 Task: Create in the project WolfTech in Backlog an issue 'Develop a new tool for automated testing of natural language processing models', assign it to team member softage.2@softage.net and change the status to IN PROGRESS.
Action: Mouse moved to (218, 59)
Screenshot: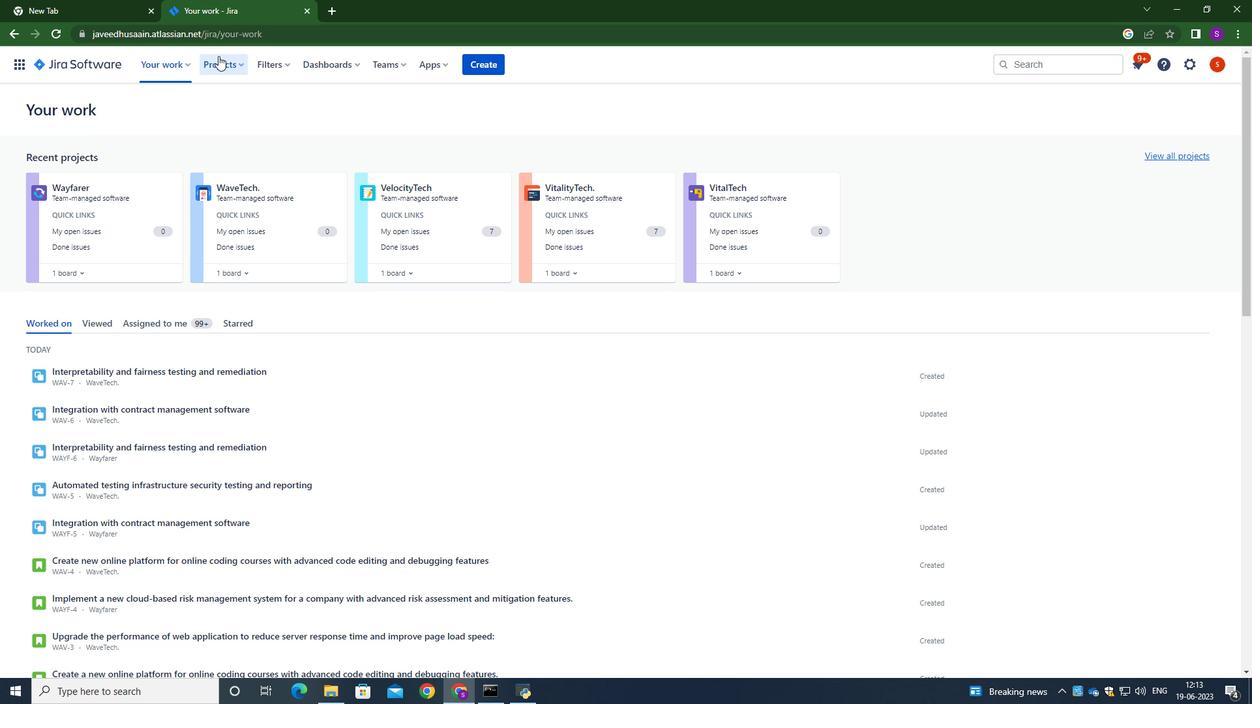
Action: Mouse pressed left at (218, 59)
Screenshot: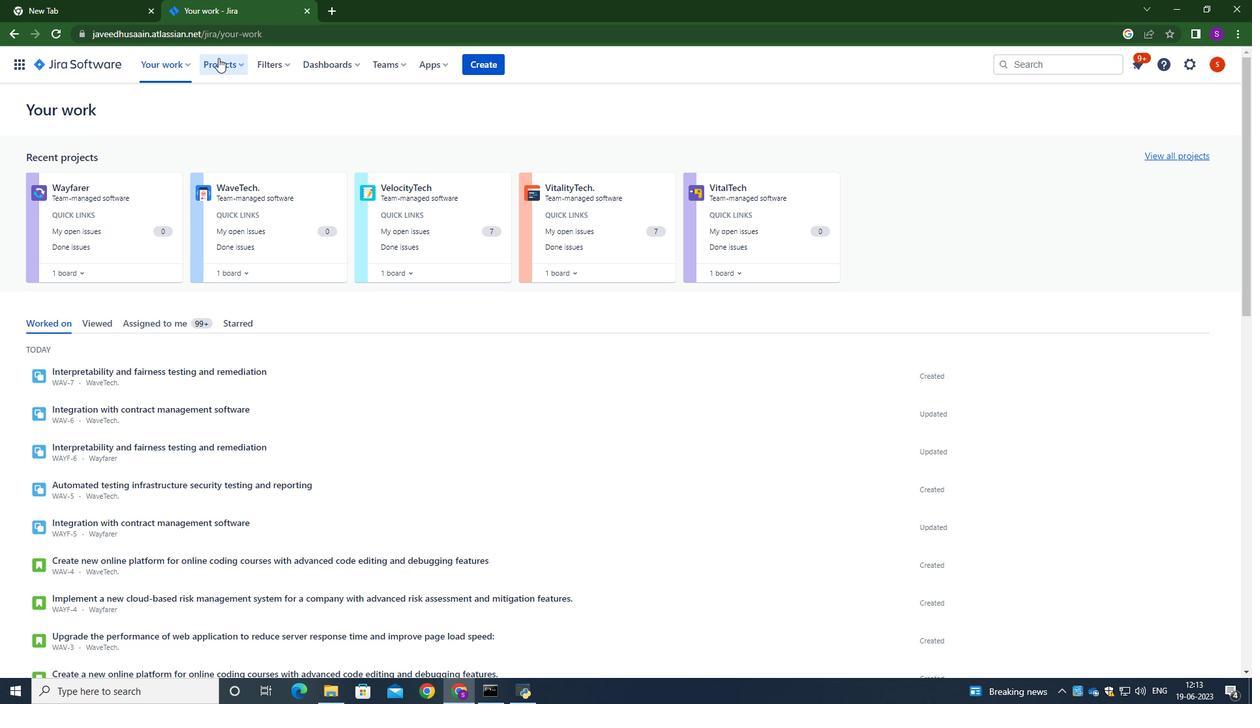 
Action: Mouse moved to (249, 127)
Screenshot: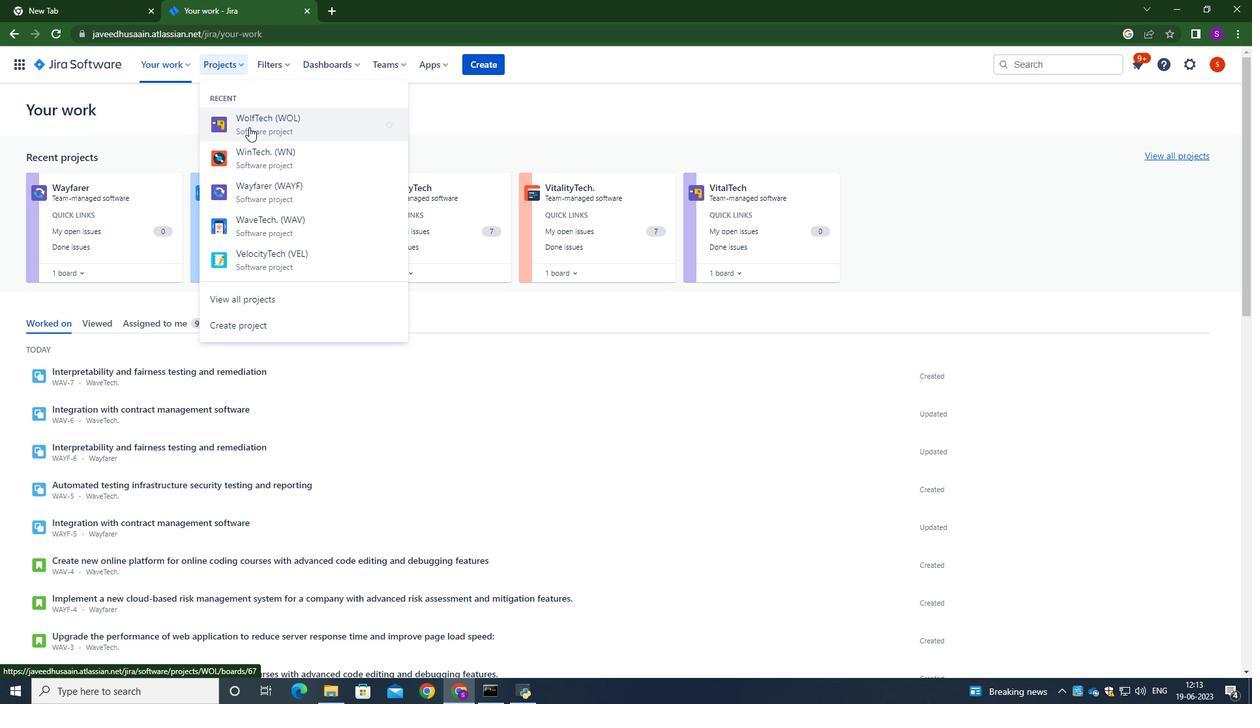 
Action: Mouse pressed left at (249, 127)
Screenshot: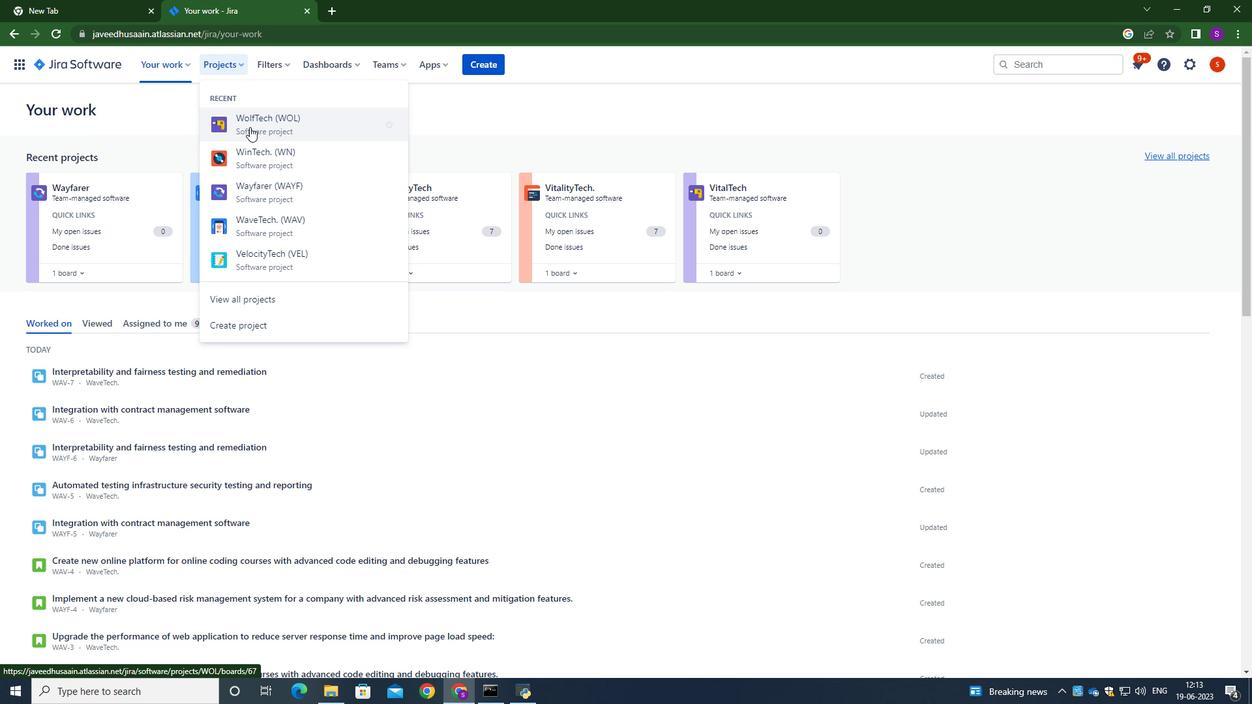 
Action: Mouse moved to (76, 205)
Screenshot: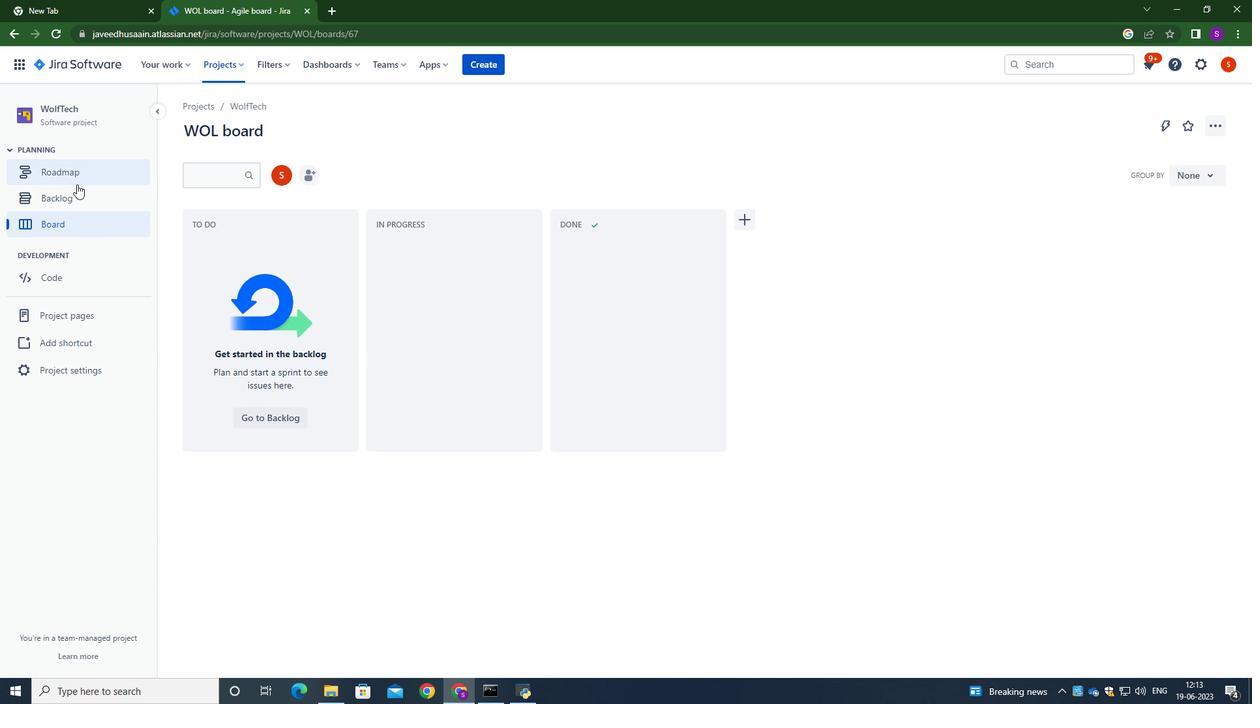 
Action: Mouse pressed left at (76, 205)
Screenshot: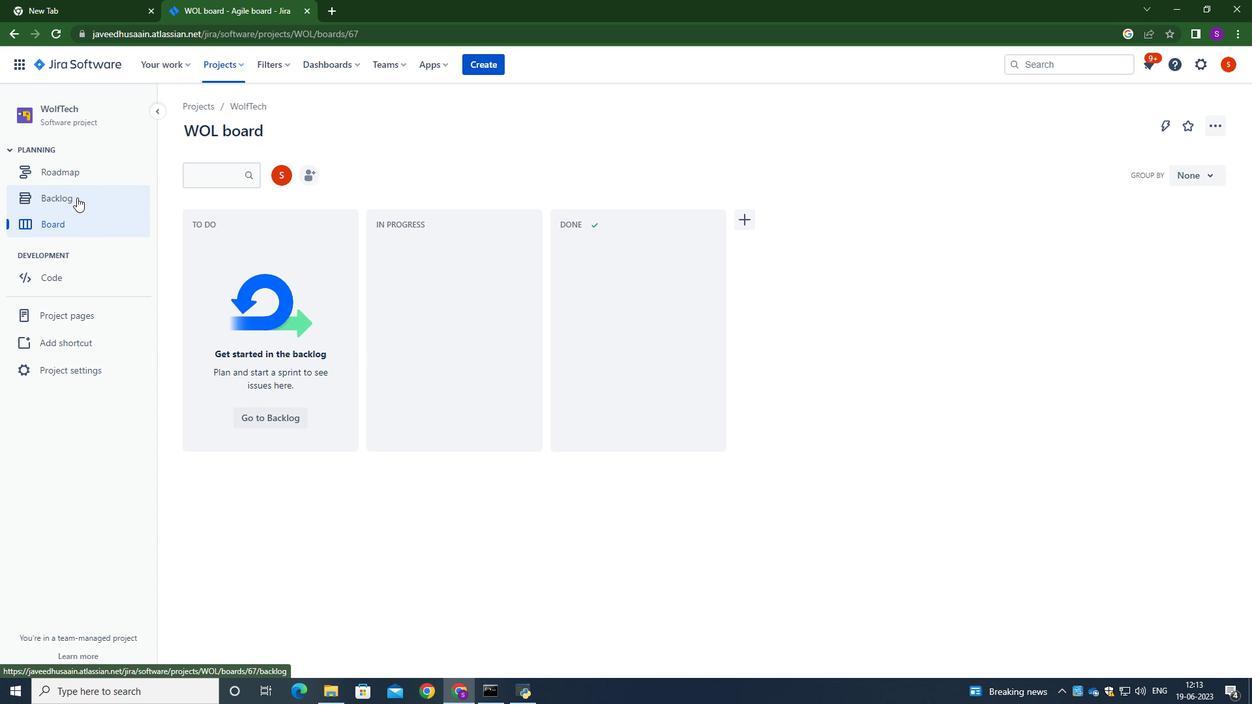 
Action: Mouse moved to (405, 287)
Screenshot: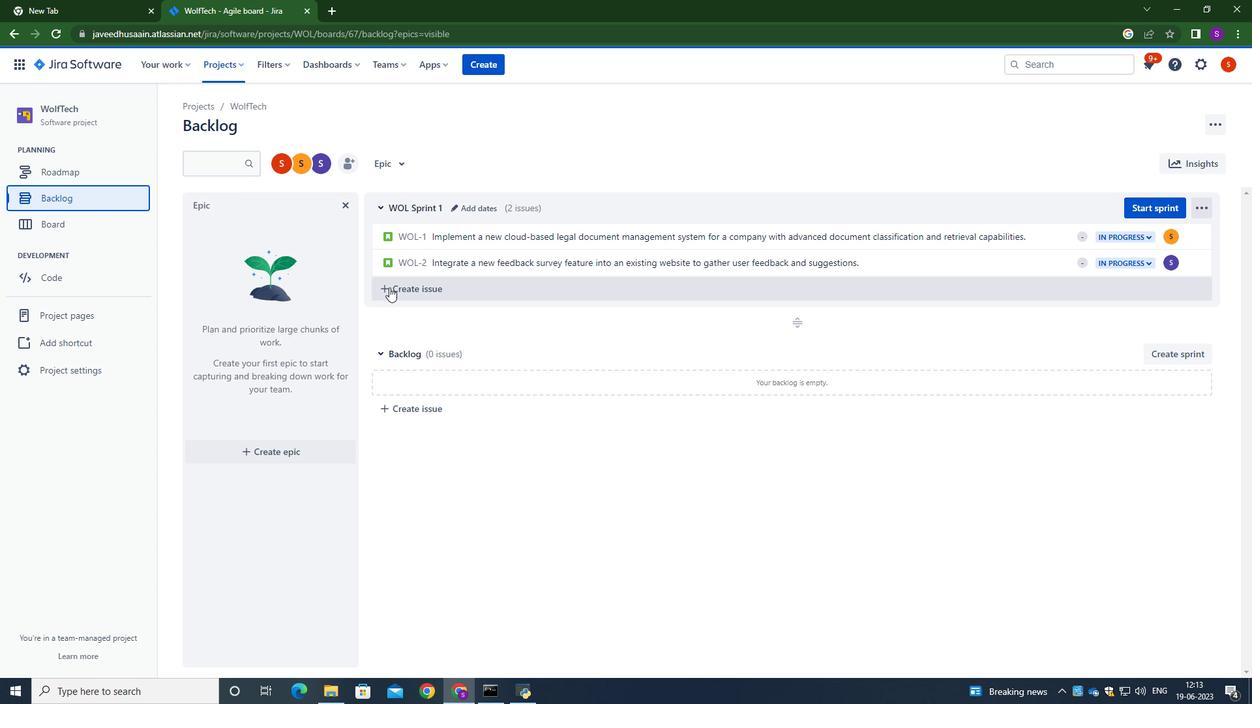 
Action: Mouse pressed left at (405, 287)
Screenshot: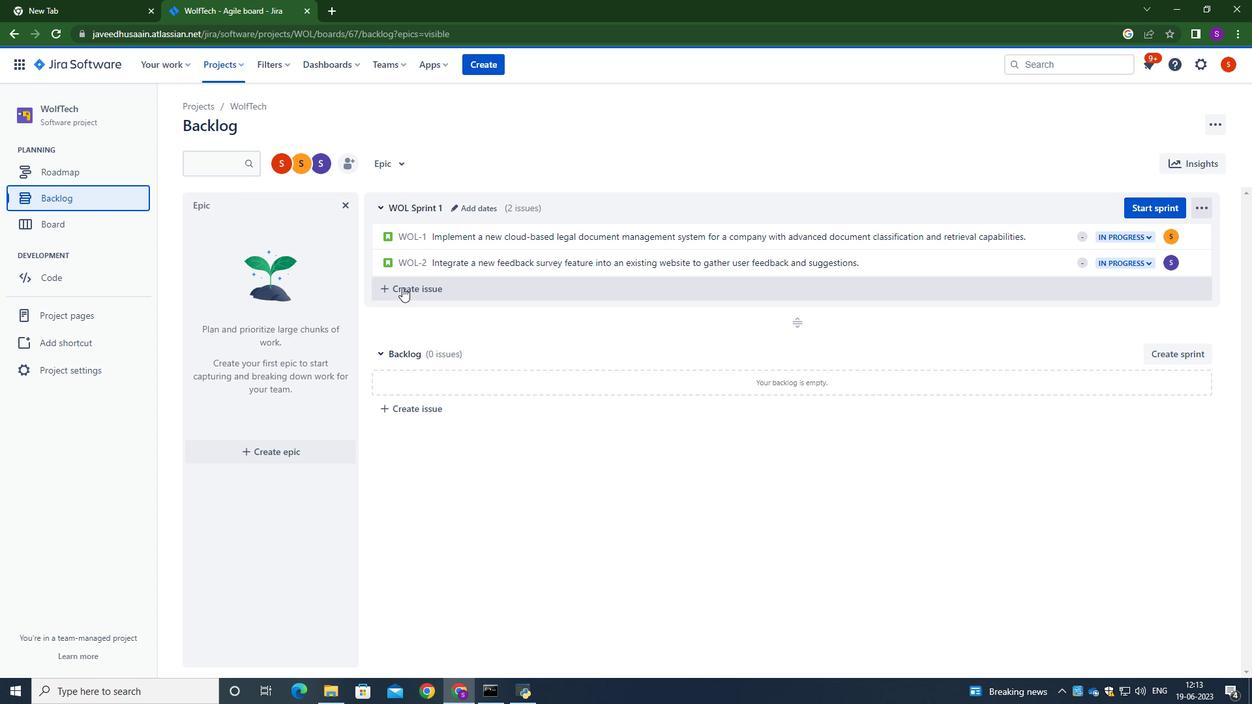 
Action: Mouse moved to (442, 287)
Screenshot: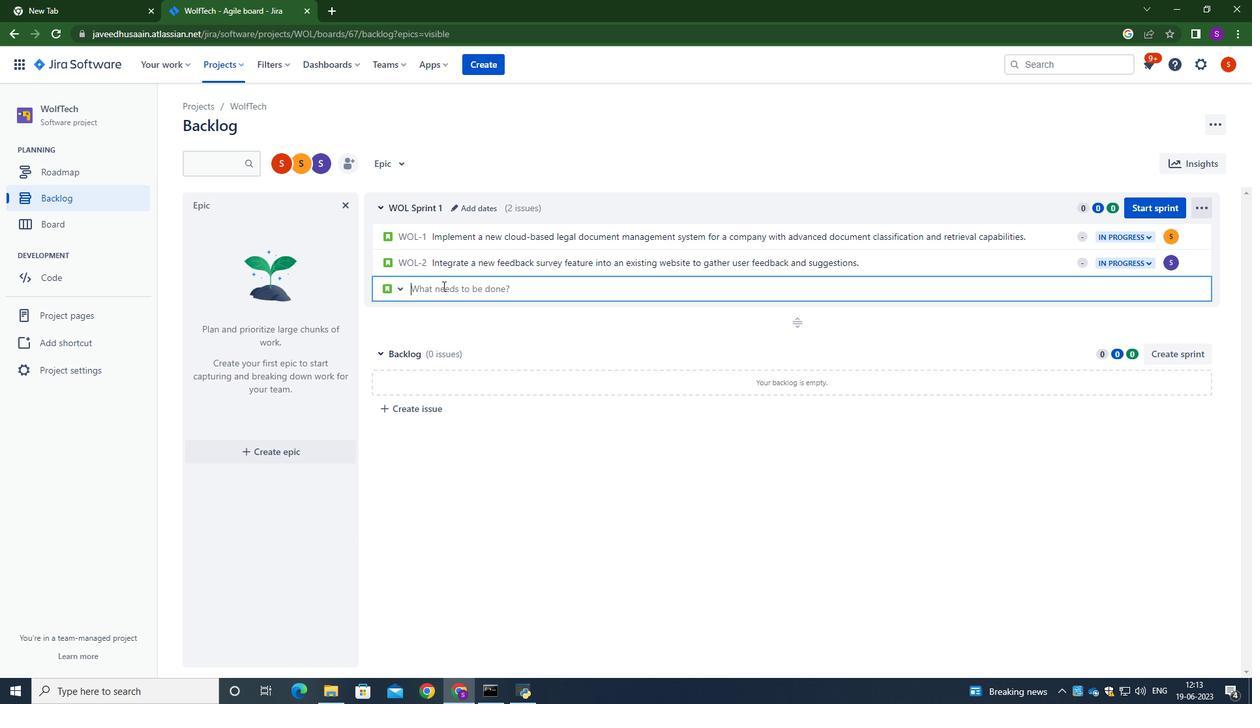 
Action: Mouse pressed left at (442, 287)
Screenshot: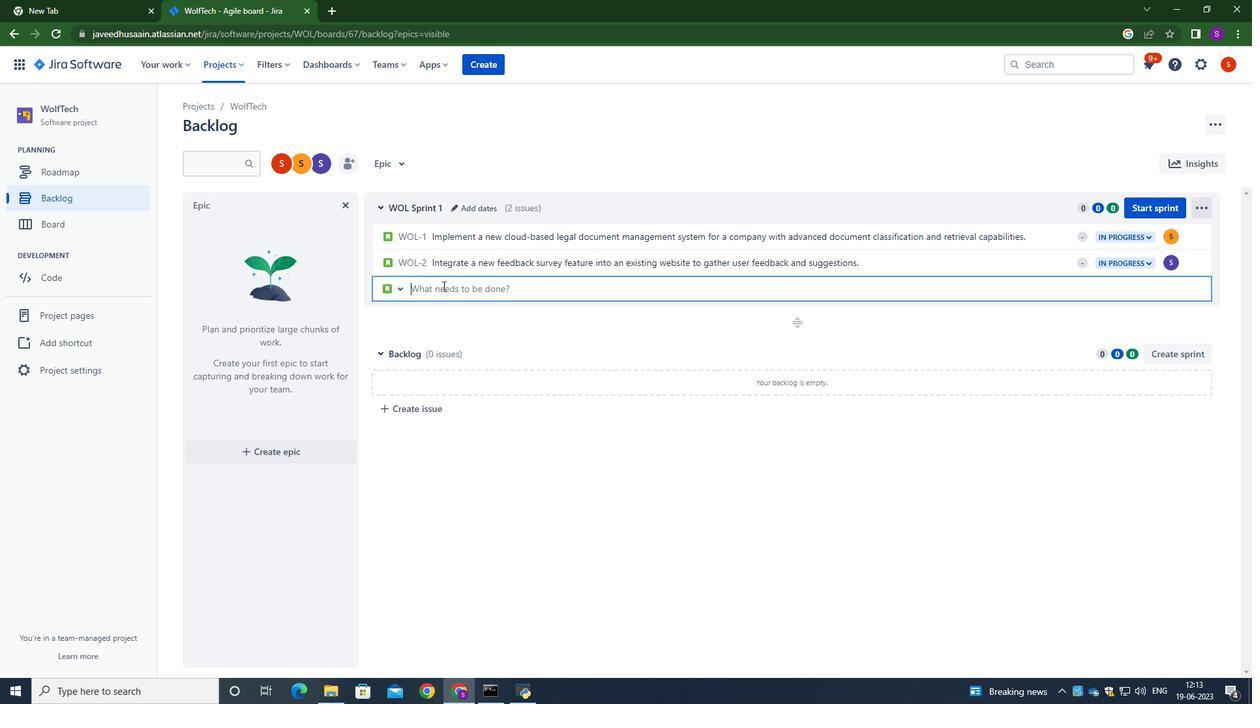 
Action: Key pressed <Key.caps_lock>D<Key.caps_lock>evelop<Key.space>a<Key.space>new<Key.space>tool<Key.space>for<Key.space>automated<Key.space>testing<Key.space>of<Key.space>nau<Key.backspace>tural<Key.space>processing<Key.space>models.<Key.enter>
Screenshot: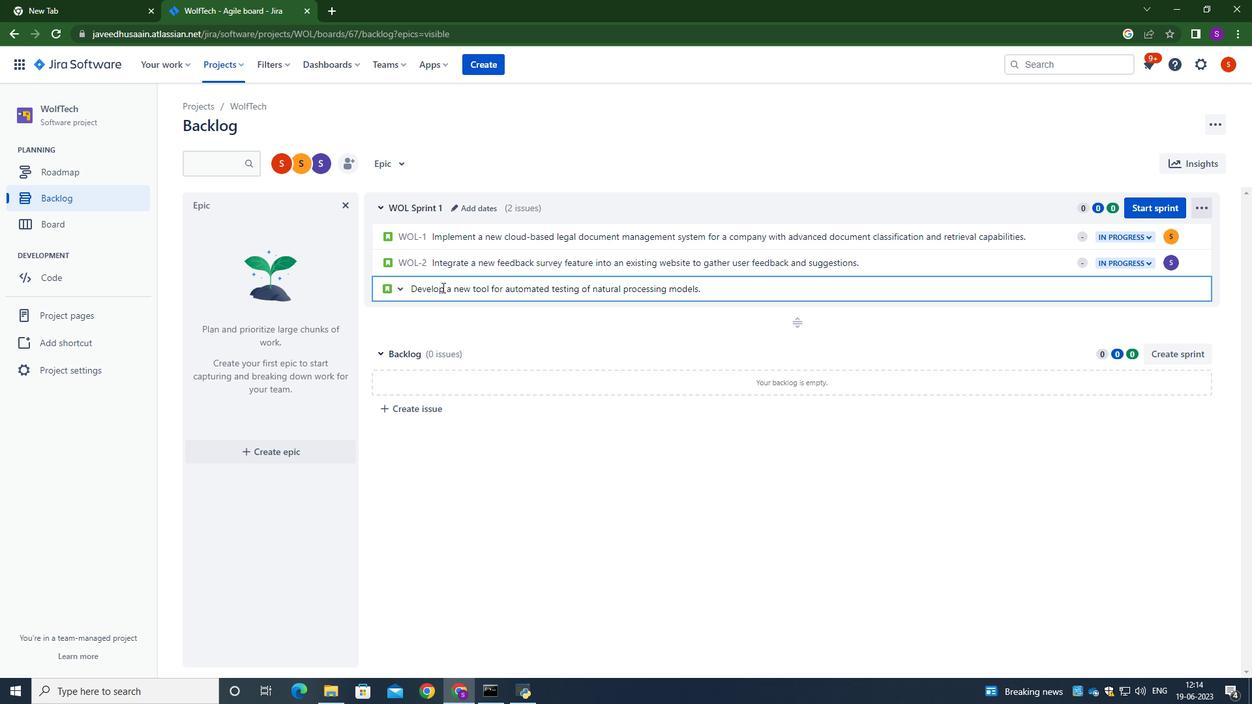 
Action: Mouse moved to (1171, 289)
Screenshot: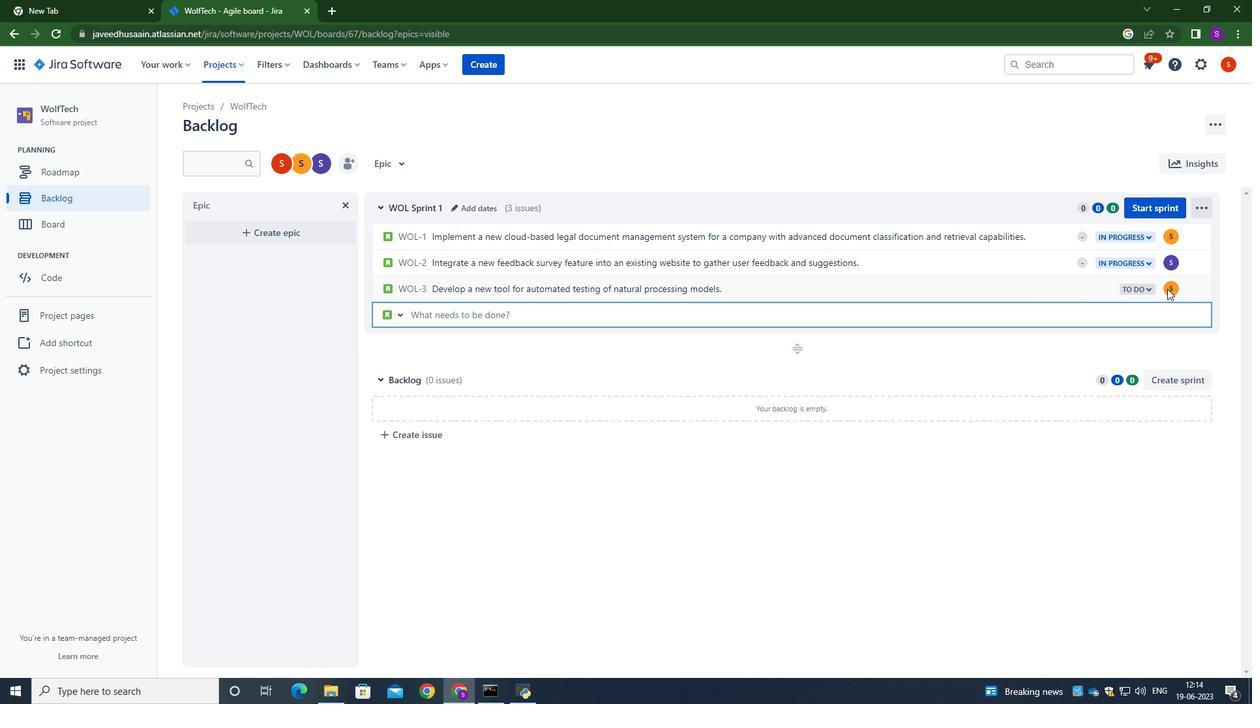 
Action: Mouse pressed left at (1171, 289)
Screenshot: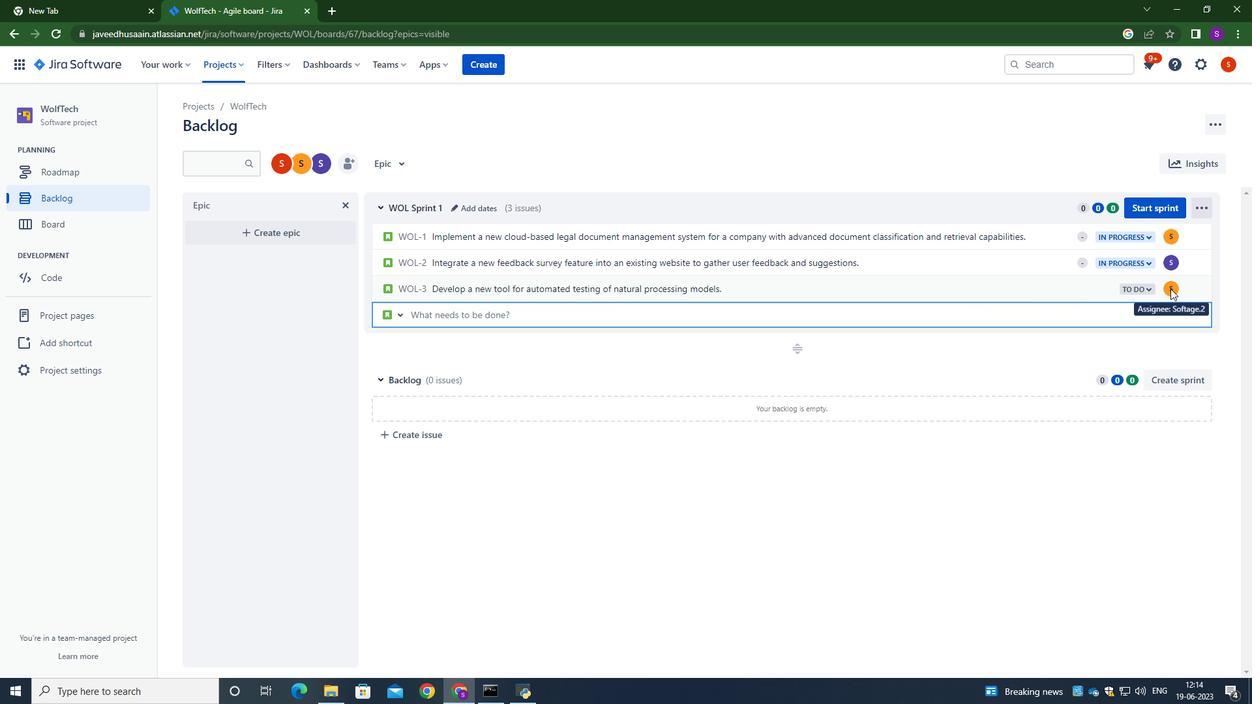 
Action: Mouse moved to (1173, 289)
Screenshot: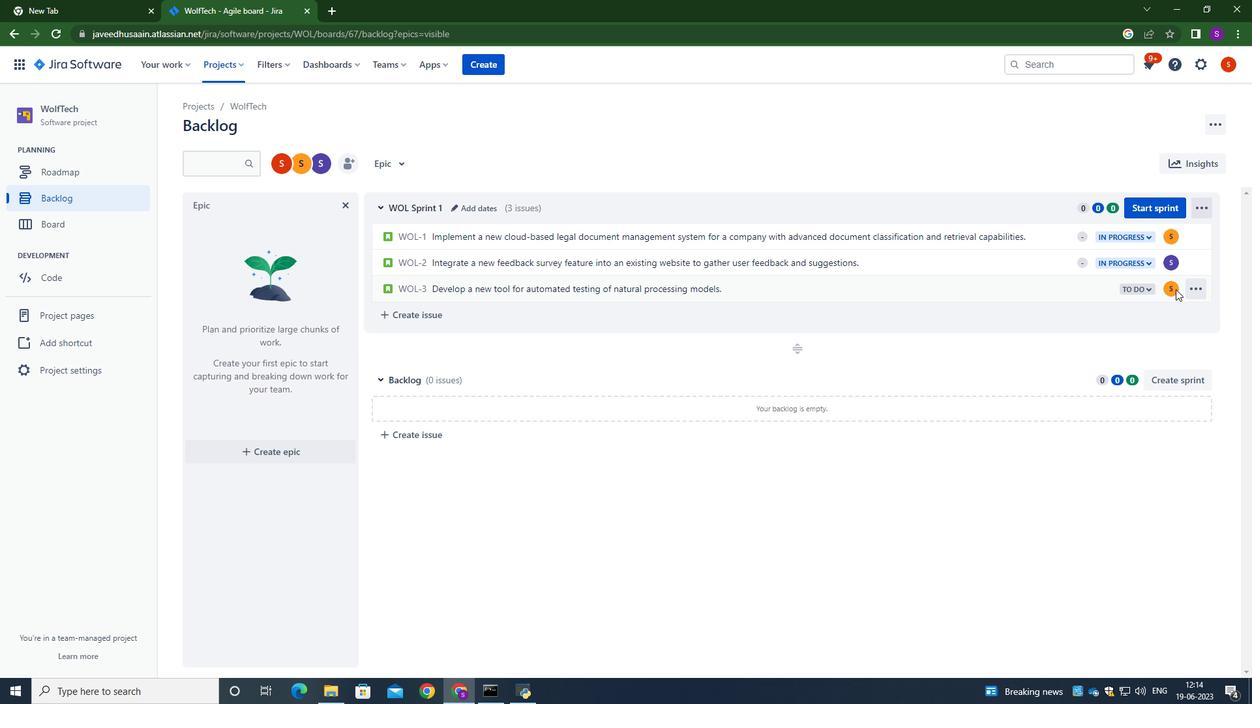 
Action: Mouse pressed left at (1173, 289)
Screenshot: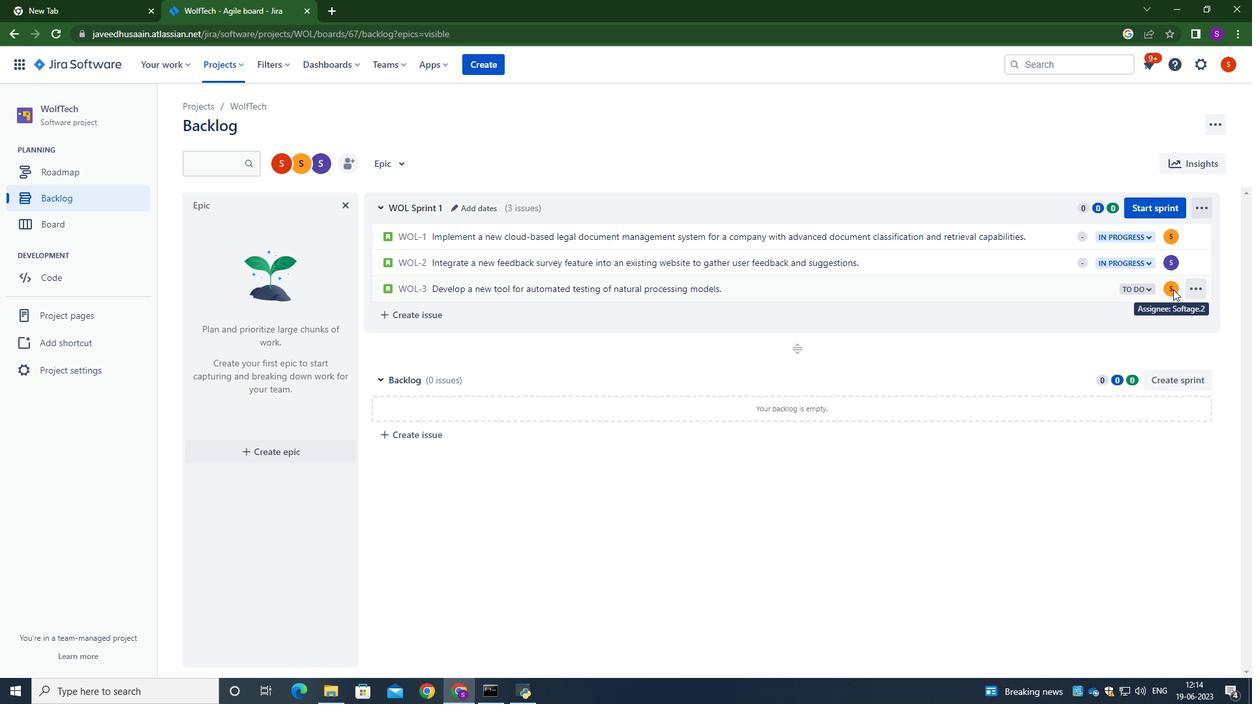 
Action: Mouse moved to (1119, 311)
Screenshot: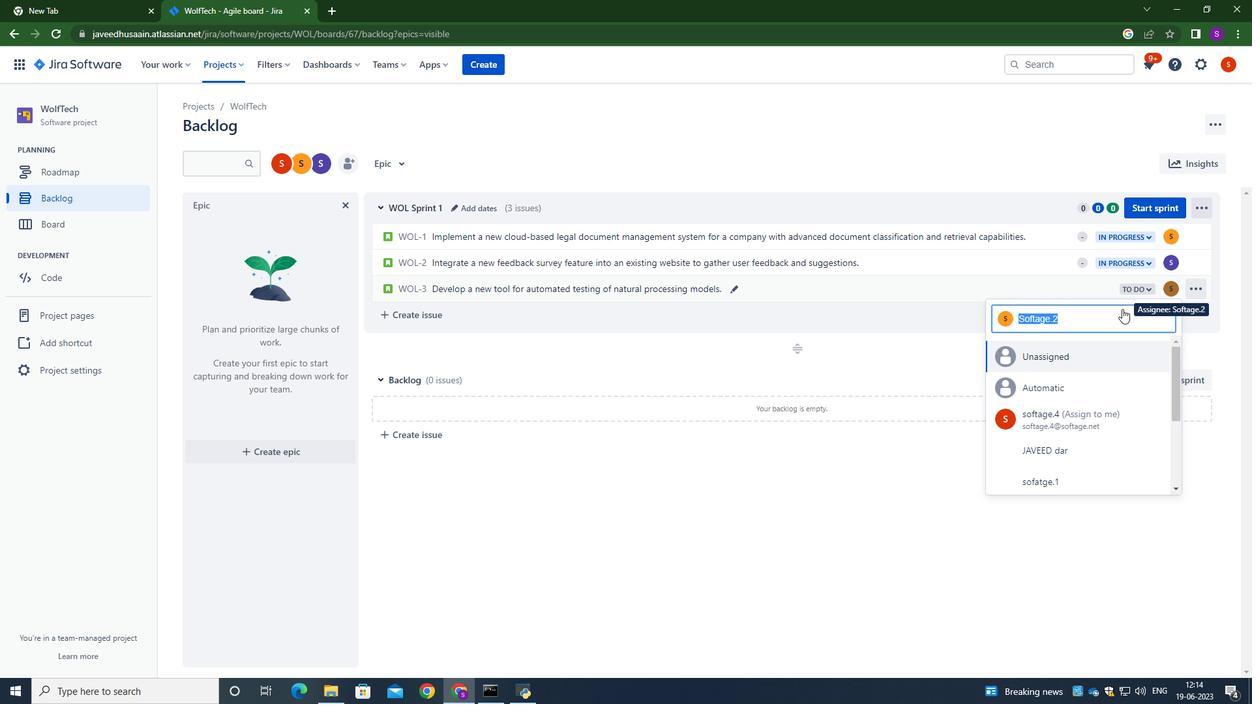 
Action: Key pressed softage.2<Key.shift>@sp<Key.backspace>otage.net
Screenshot: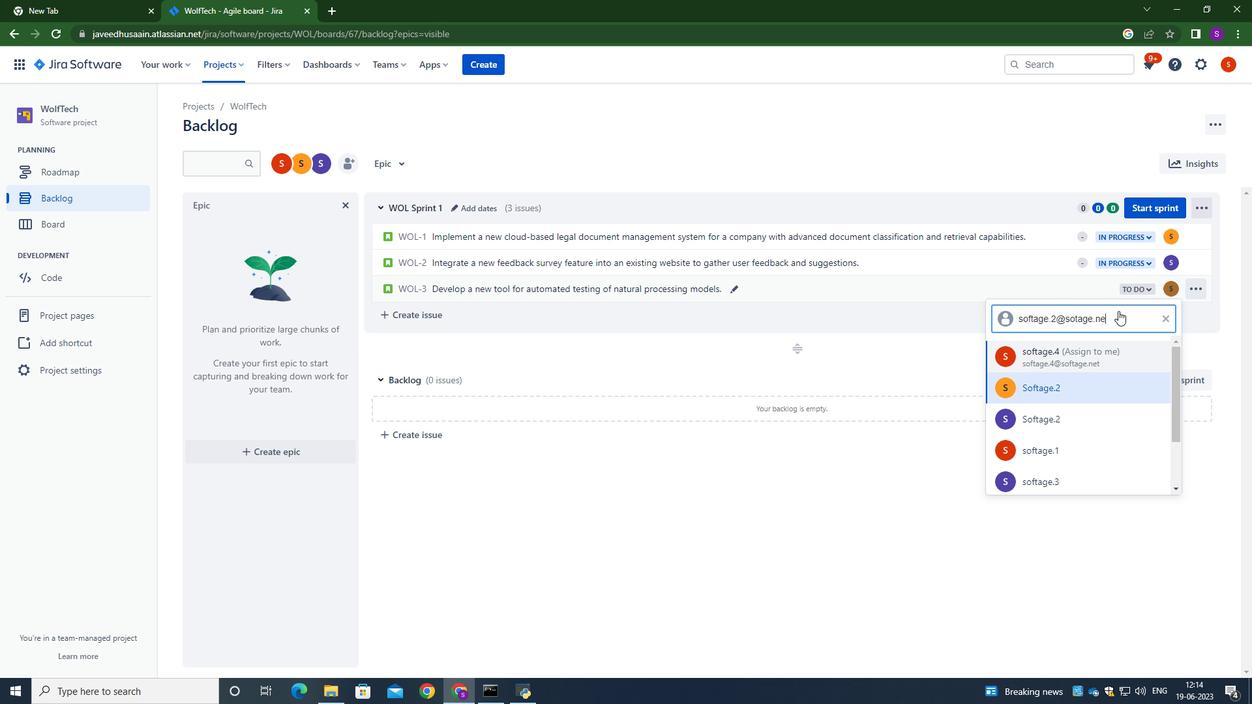 
Action: Mouse moved to (1077, 319)
Screenshot: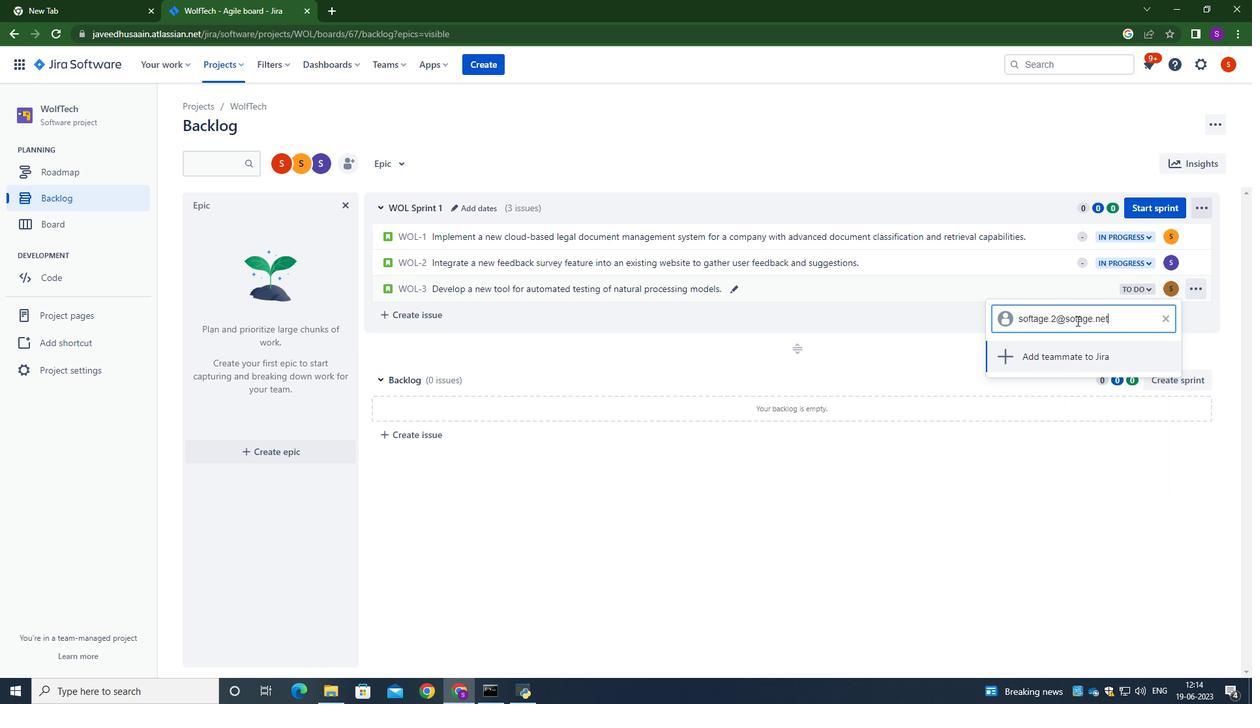 
Action: Mouse pressed left at (1077, 319)
Screenshot: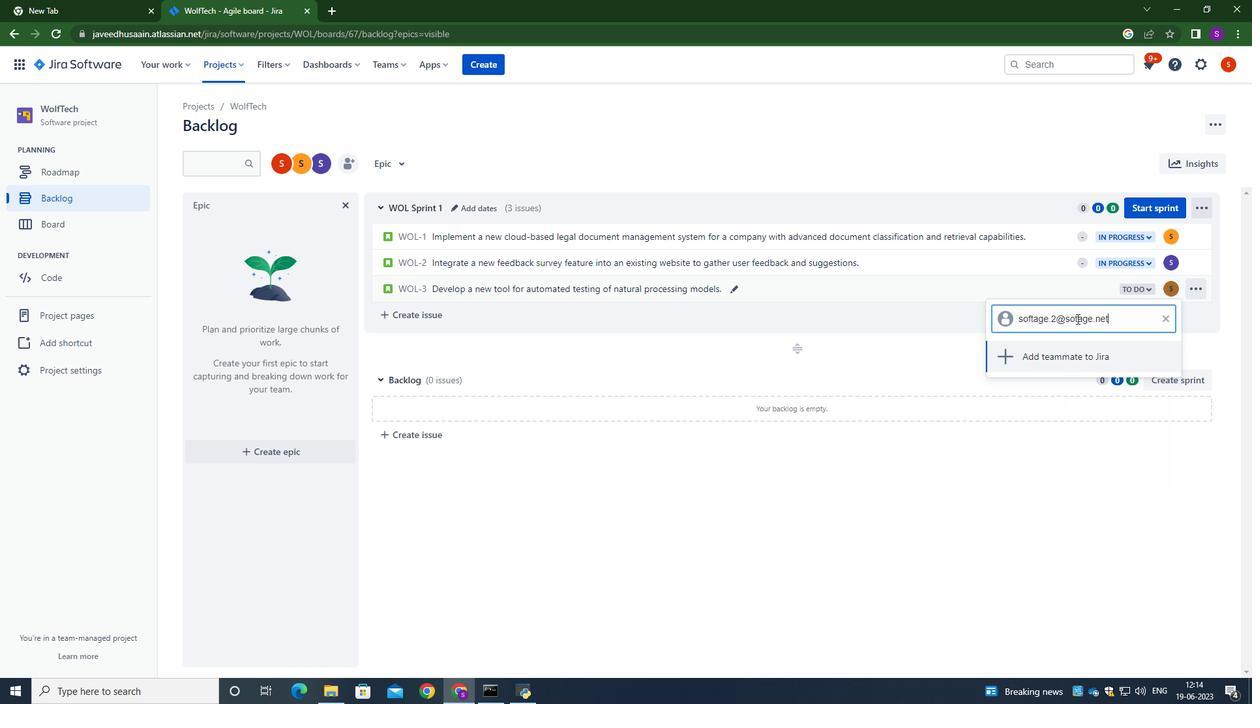 
Action: Mouse moved to (1075, 314)
Screenshot: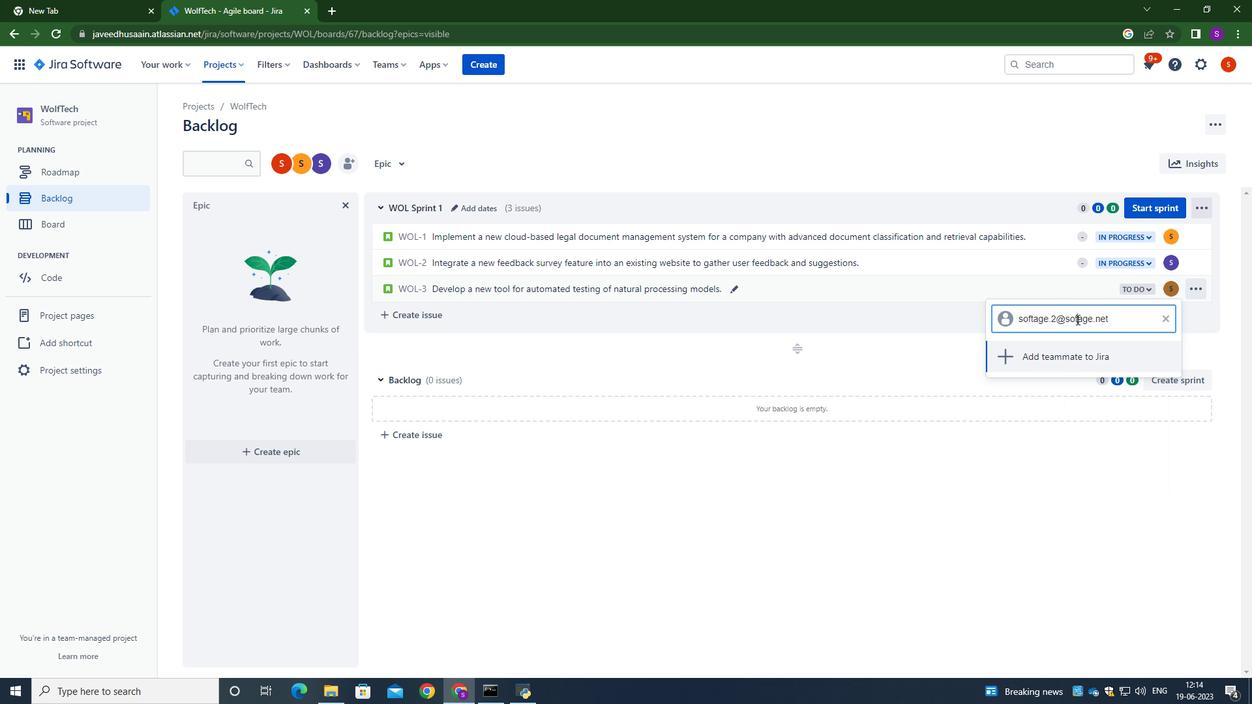 
Action: Key pressed <Key.left>
Screenshot: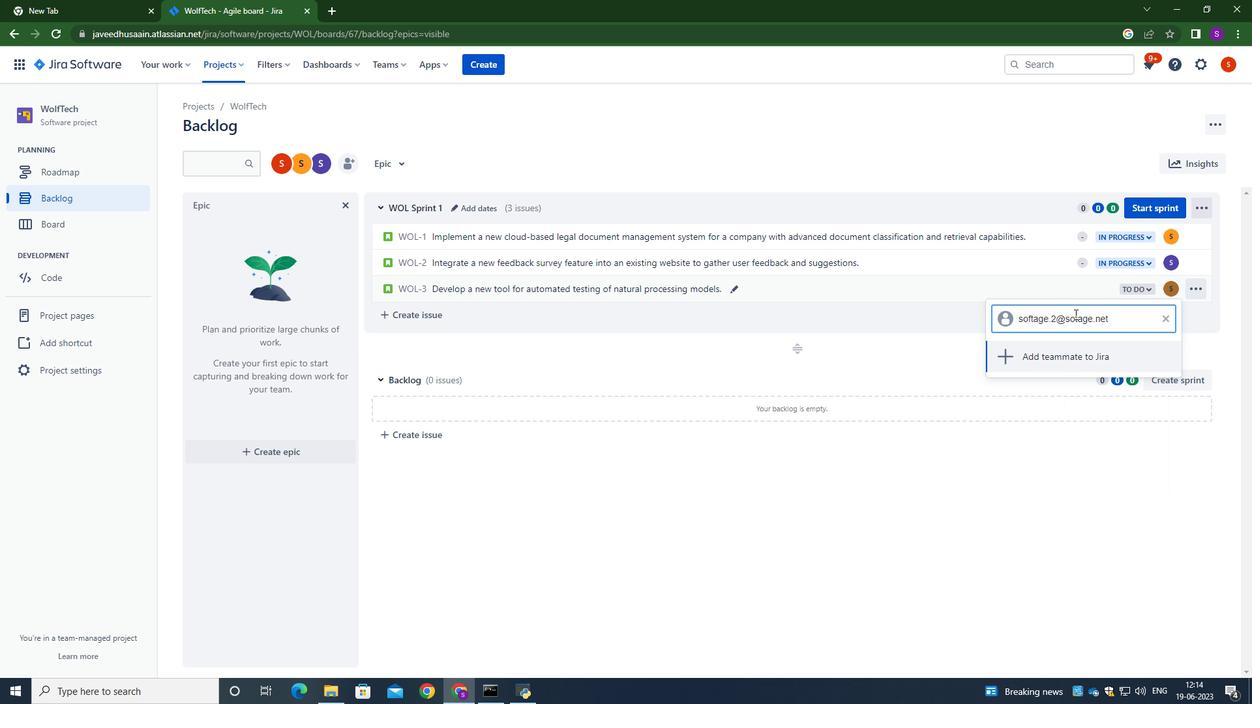 
Action: Mouse moved to (1075, 318)
Screenshot: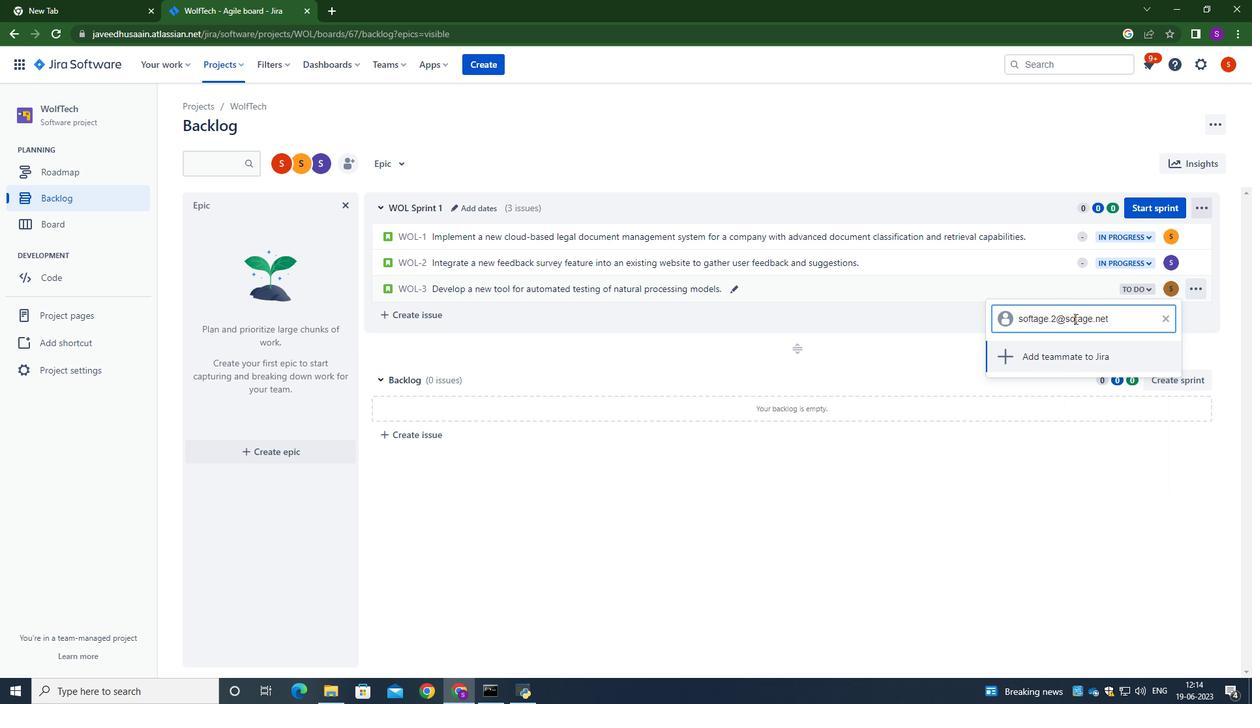 
Action: Key pressed f
Screenshot: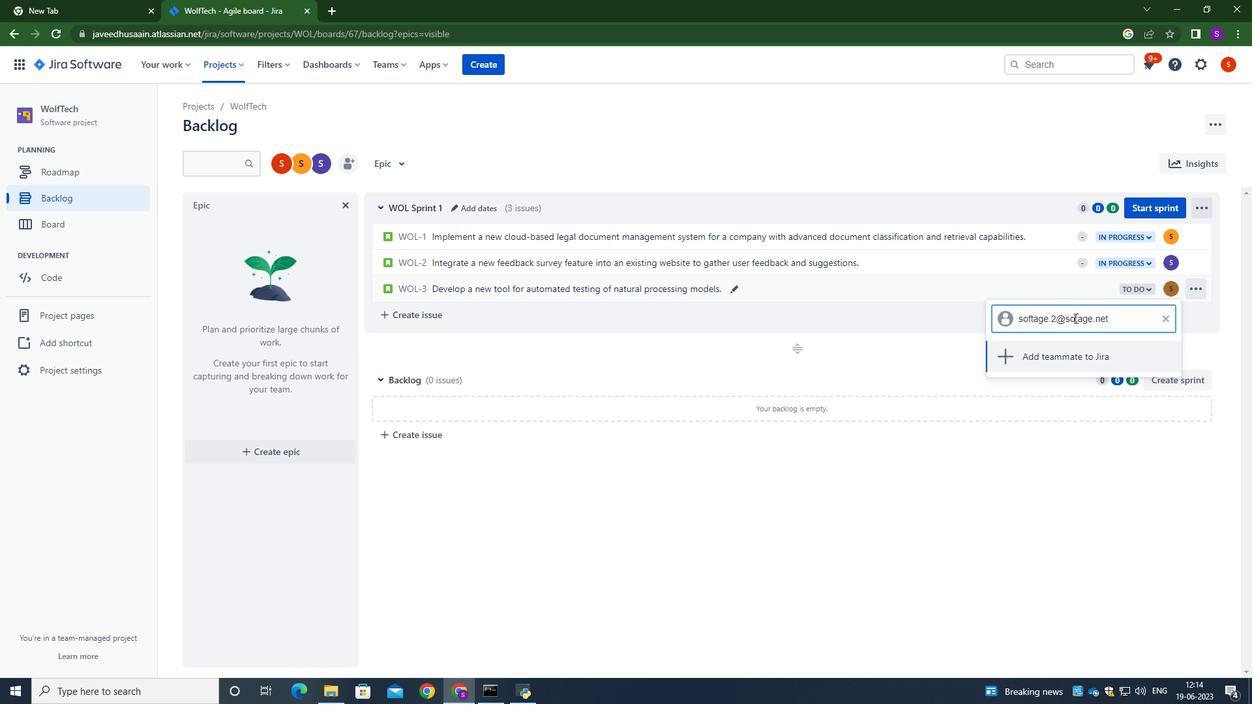 
Action: Mouse moved to (1090, 350)
Screenshot: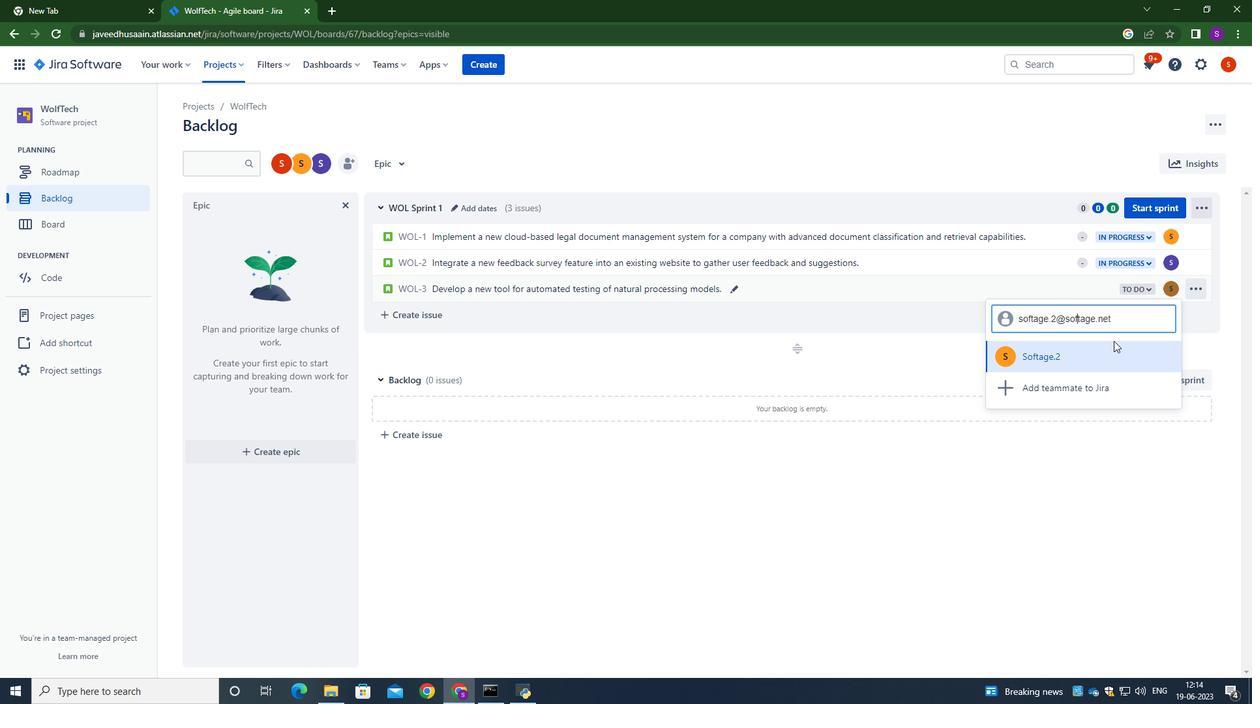 
Action: Mouse pressed left at (1090, 350)
Screenshot: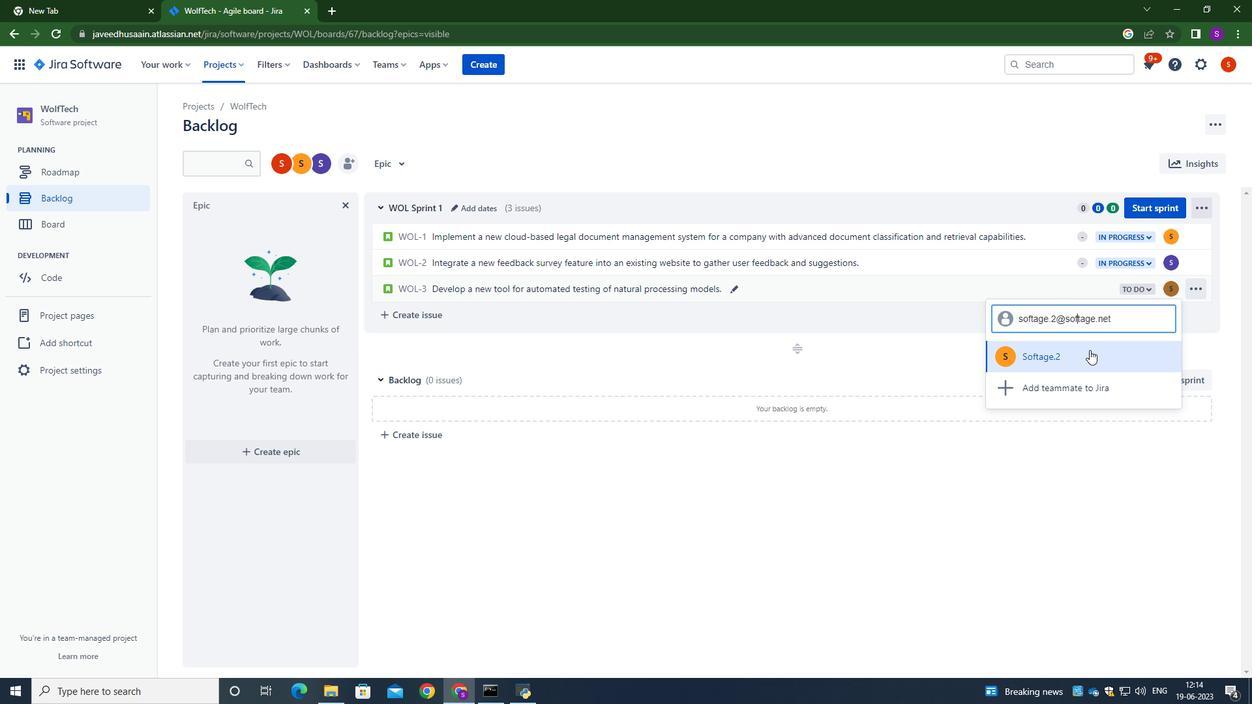 
Action: Mouse moved to (1139, 291)
Screenshot: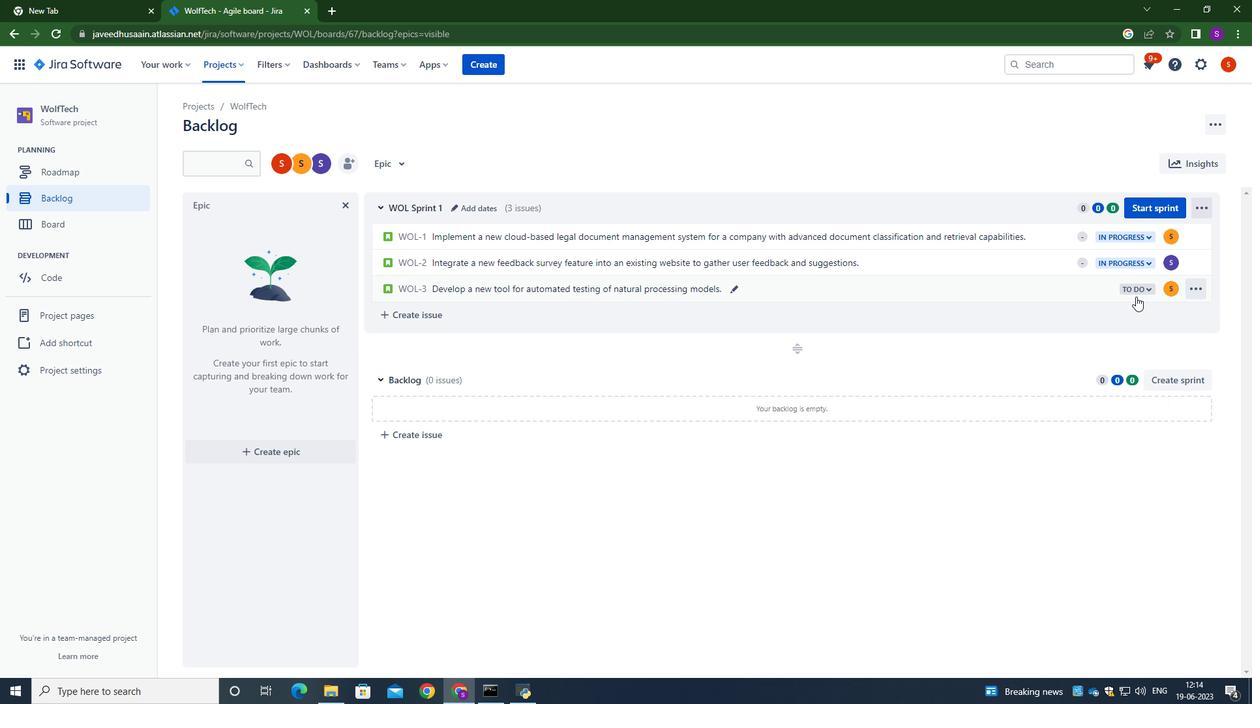 
Action: Mouse pressed left at (1139, 291)
Screenshot: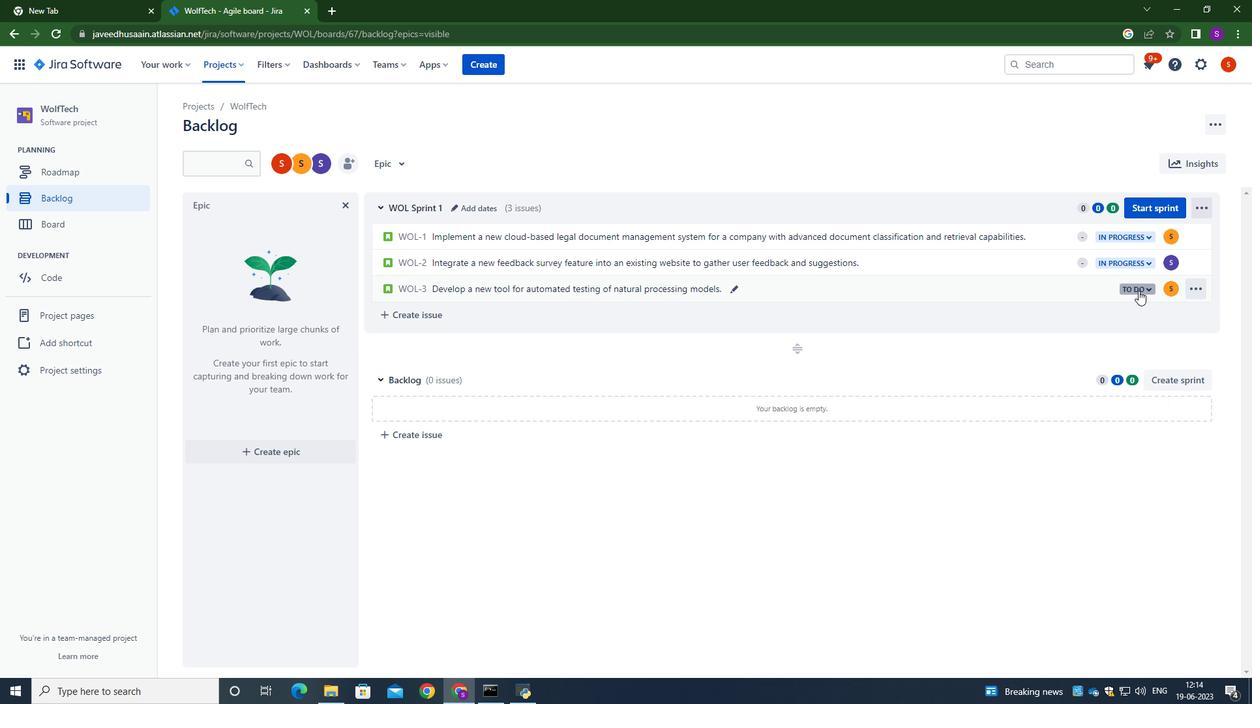 
Action: Mouse moved to (1090, 319)
Screenshot: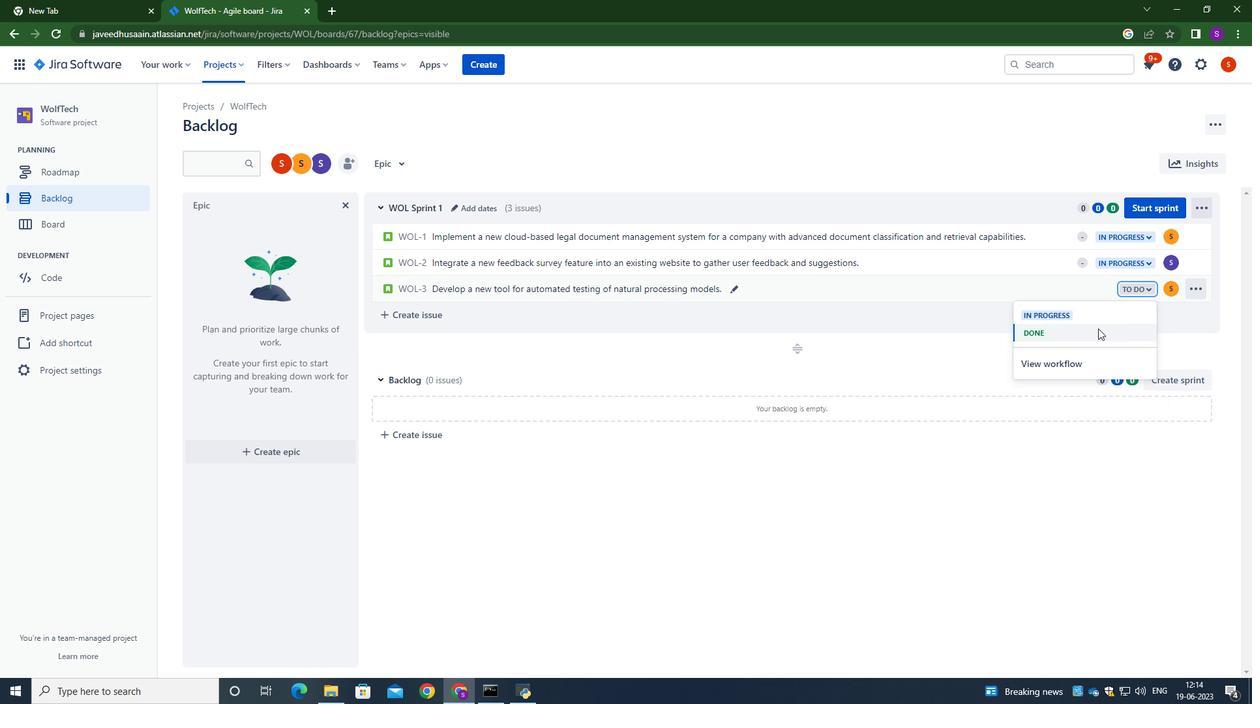 
Action: Mouse pressed left at (1090, 319)
Screenshot: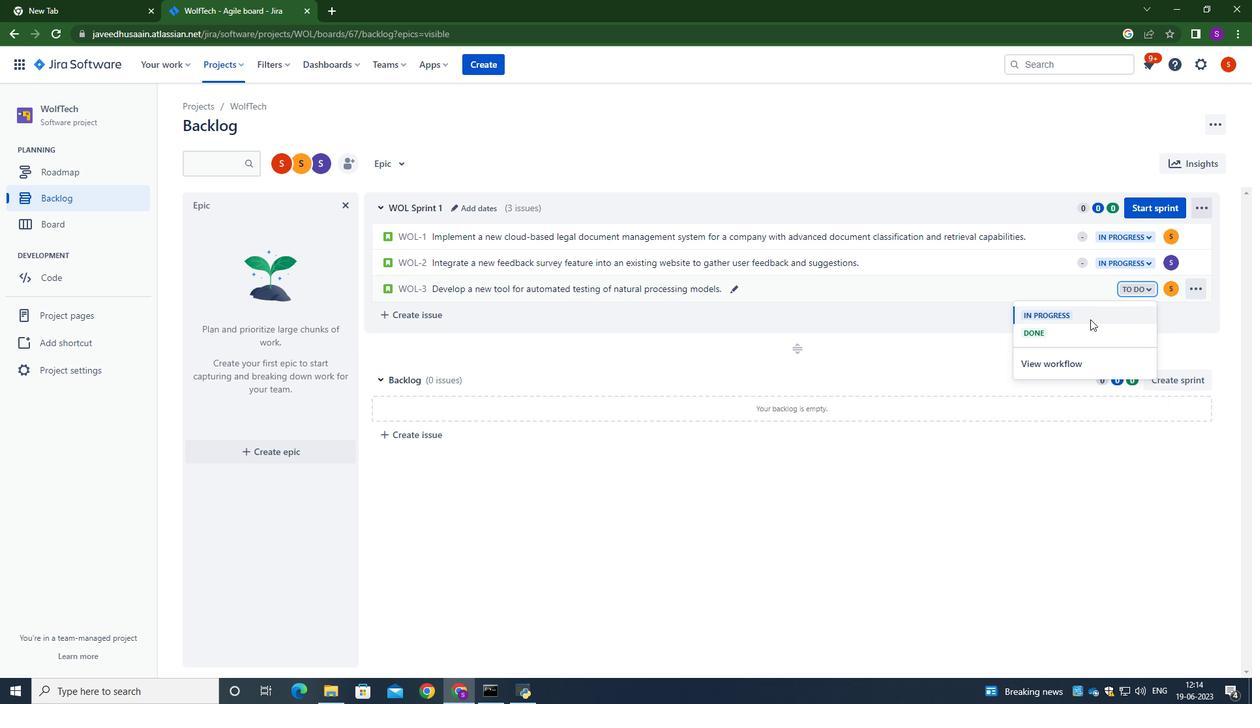 
Action: Mouse moved to (1051, 516)
Screenshot: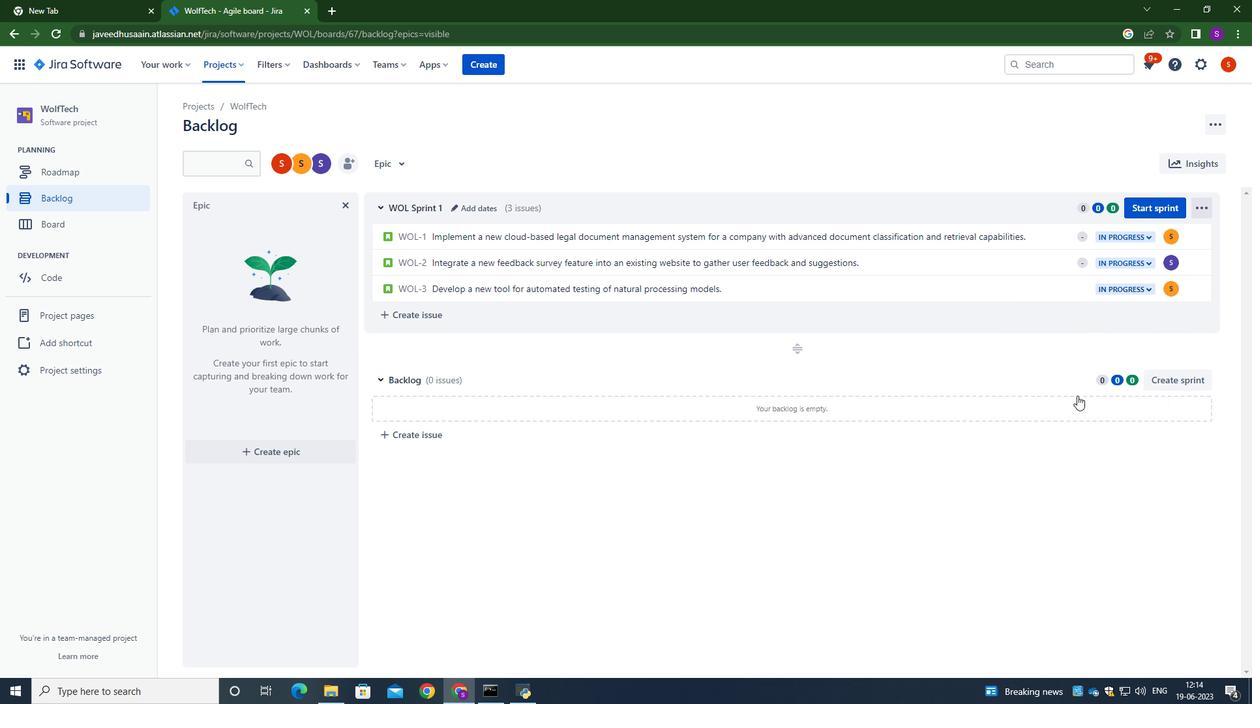 
Action: Mouse pressed left at (1051, 516)
Screenshot: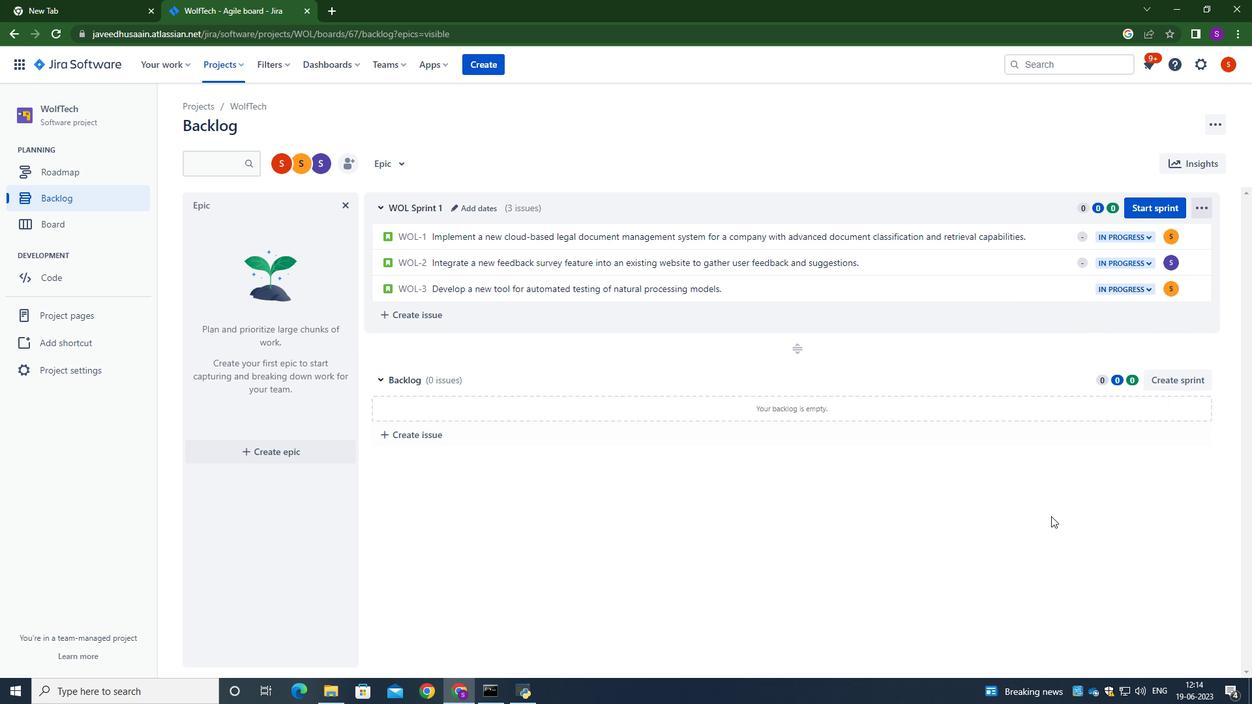 
